 Task: Check how to setup "Connect Facebook Messenger".
Action: Mouse pressed left at (1144, 174)
Screenshot: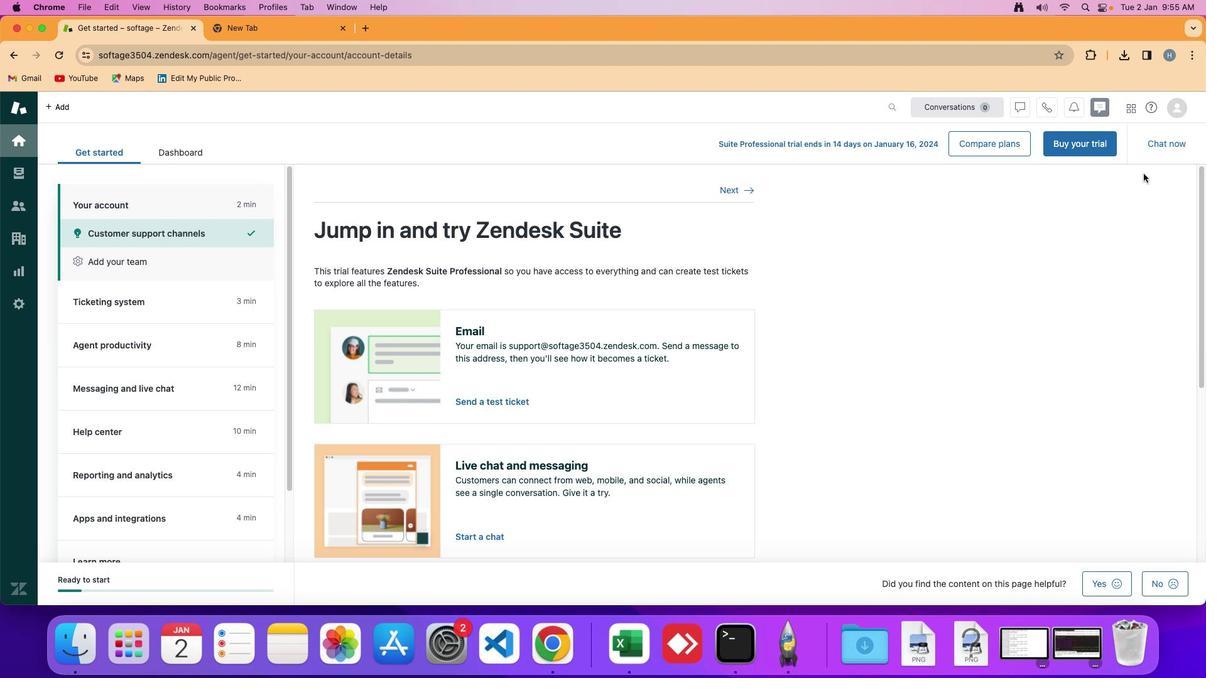 
Action: Mouse moved to (1152, 106)
Screenshot: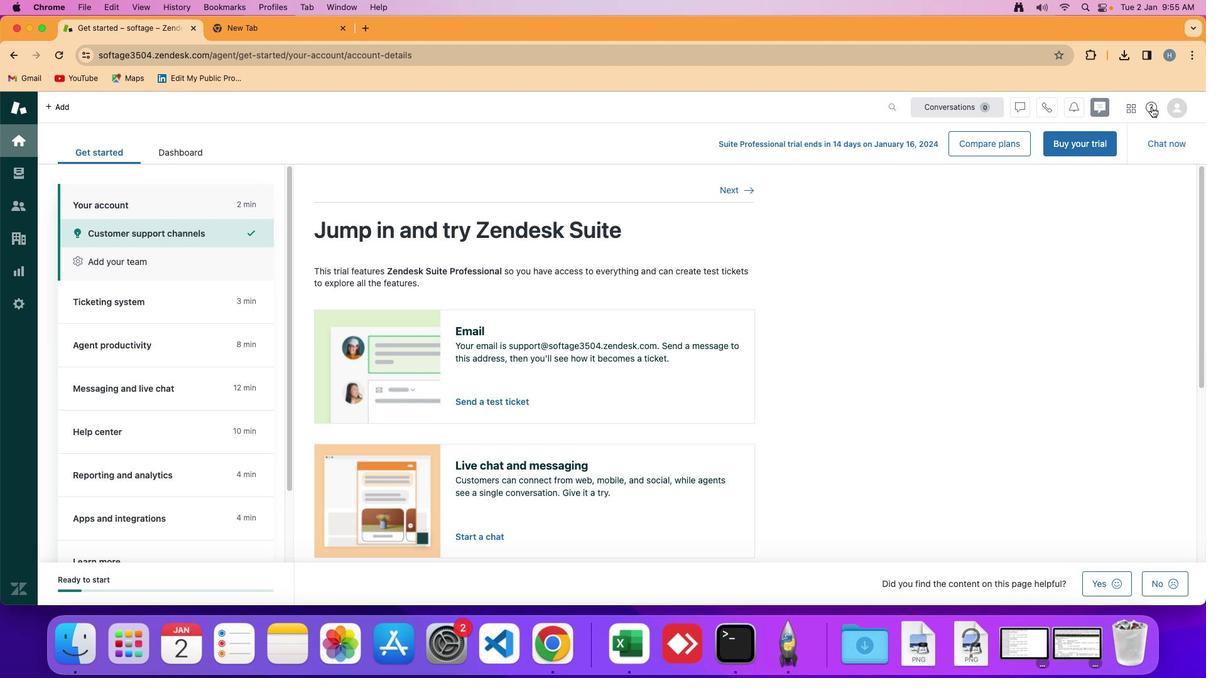 
Action: Mouse pressed left at (1152, 106)
Screenshot: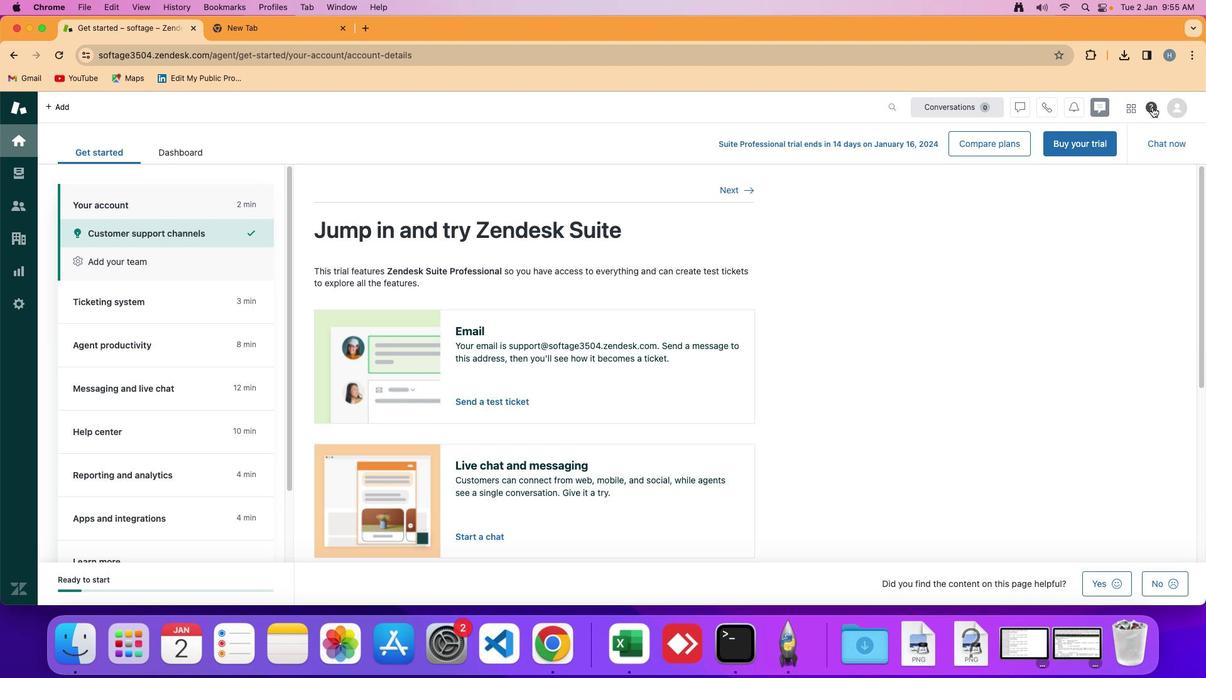 
Action: Mouse moved to (1069, 357)
Screenshot: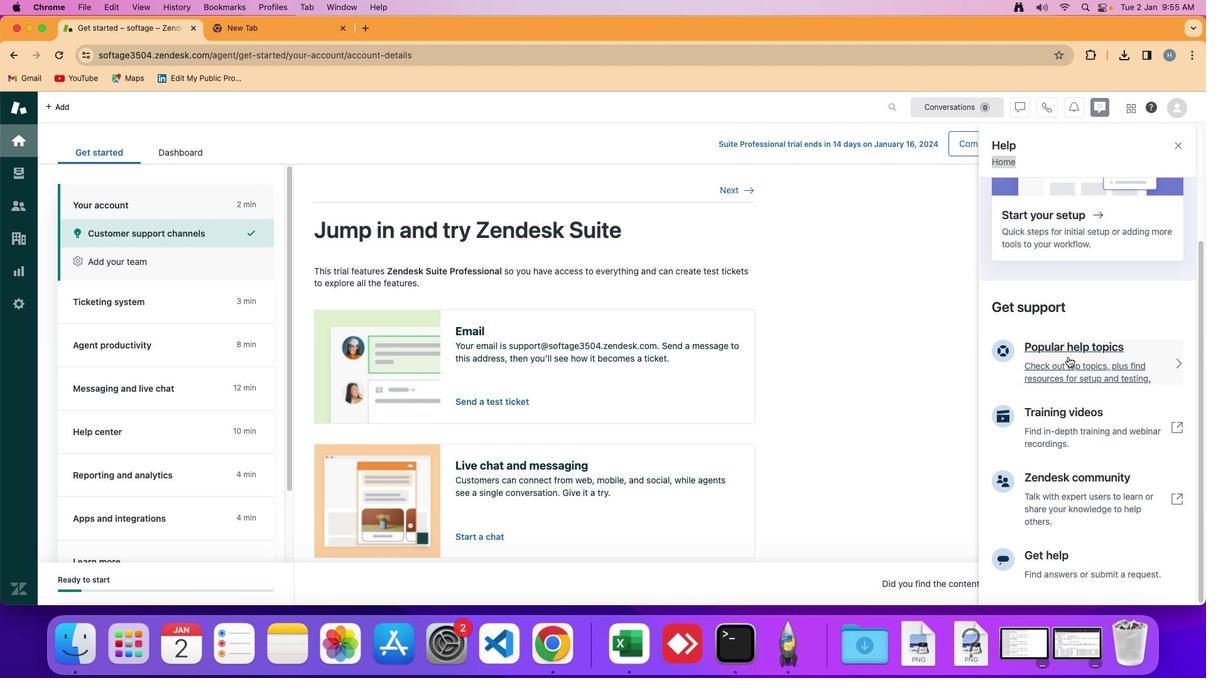 
Action: Mouse pressed left at (1069, 357)
Screenshot: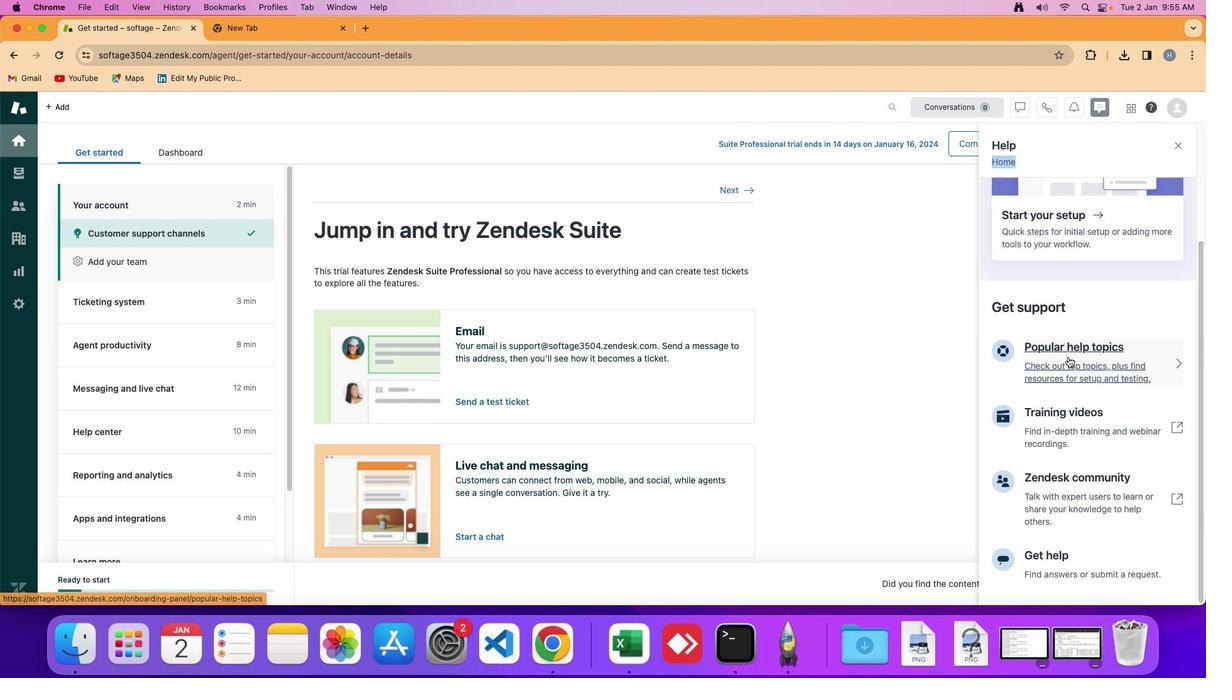 
Action: Mouse moved to (1069, 363)
Screenshot: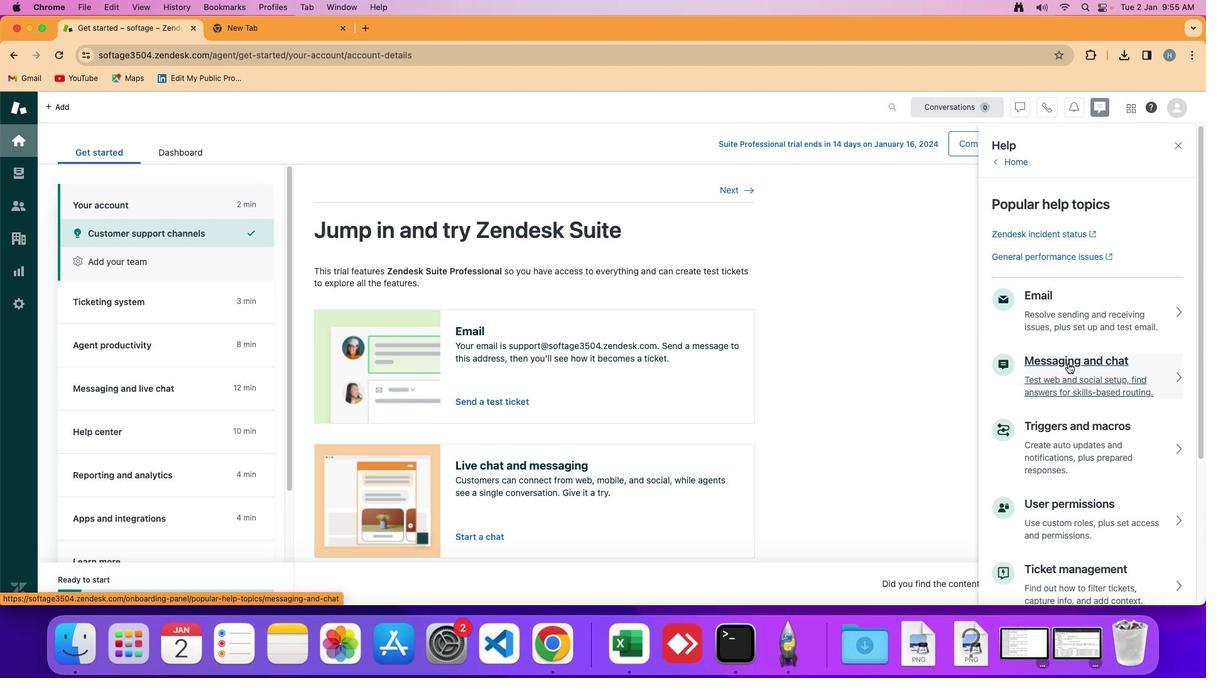 
Action: Mouse pressed left at (1069, 363)
Screenshot: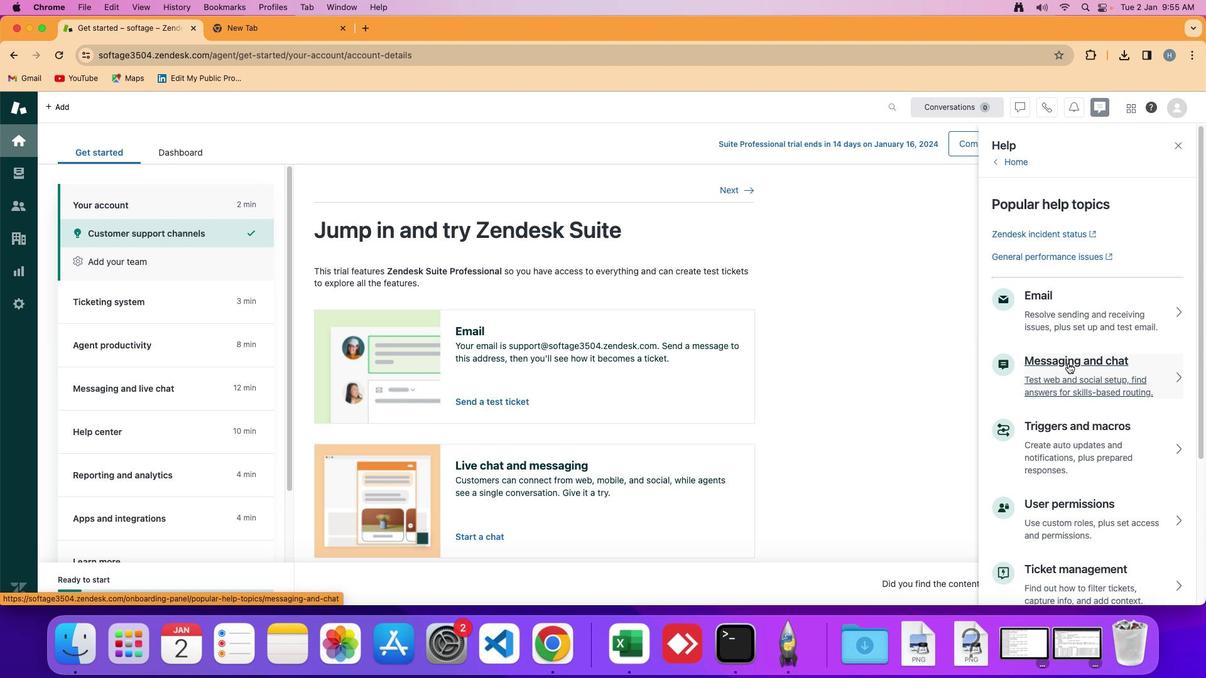
Action: Mouse moved to (1079, 454)
Screenshot: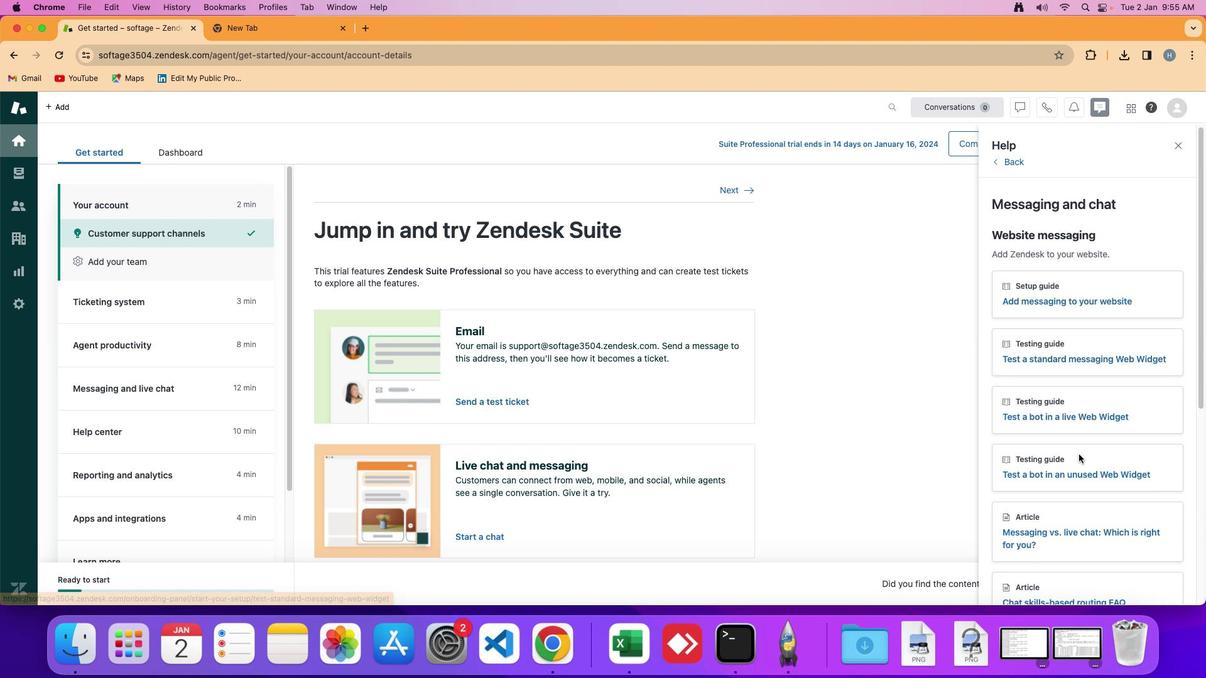 
Action: Mouse scrolled (1079, 454) with delta (0, 0)
Screenshot: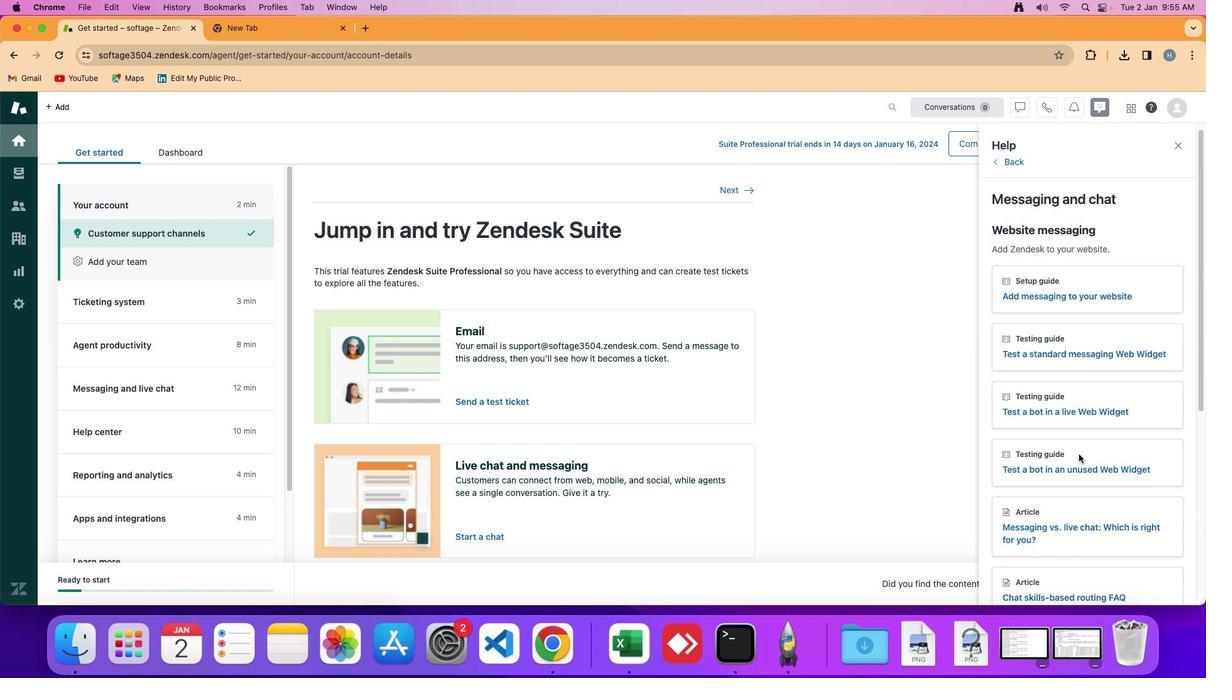 
Action: Mouse scrolled (1079, 454) with delta (0, 0)
Screenshot: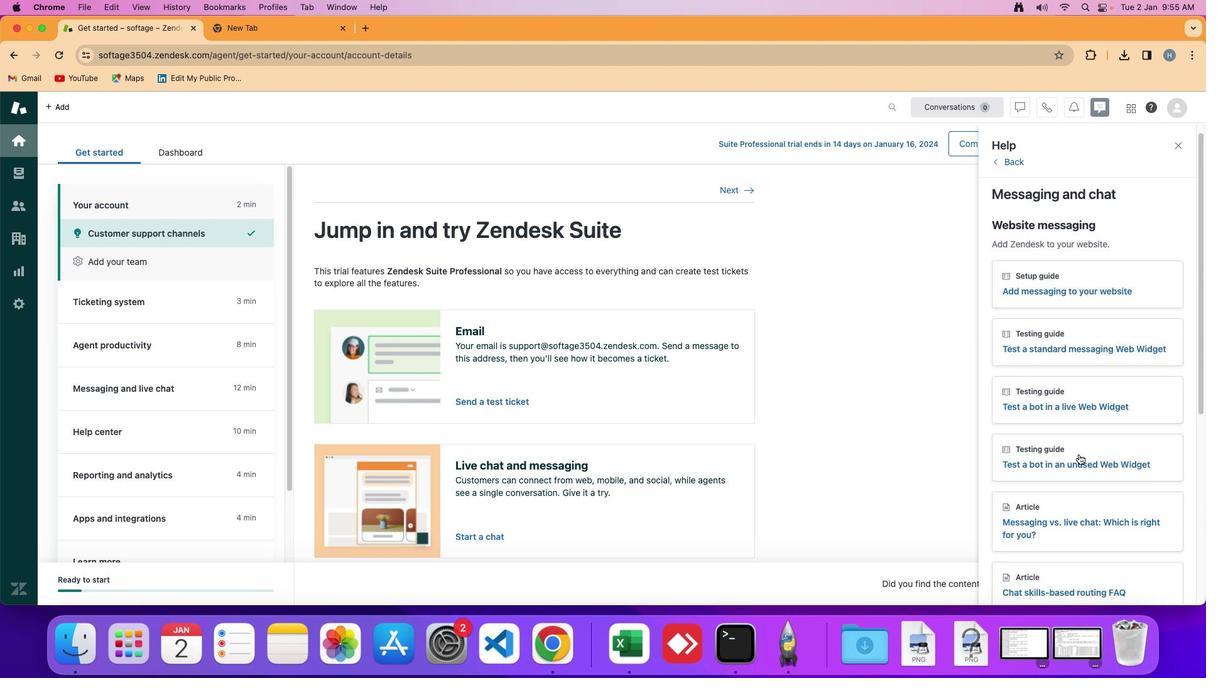 
Action: Mouse scrolled (1079, 454) with delta (0, -1)
Screenshot: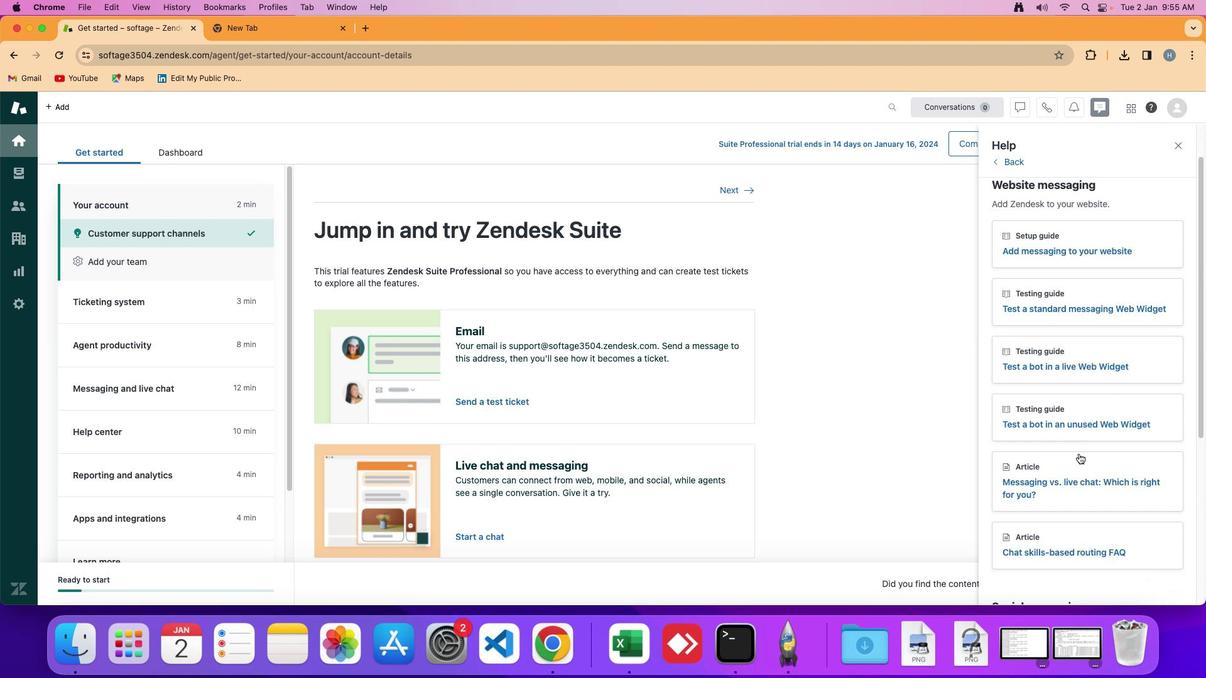 
Action: Mouse moved to (1079, 454)
Screenshot: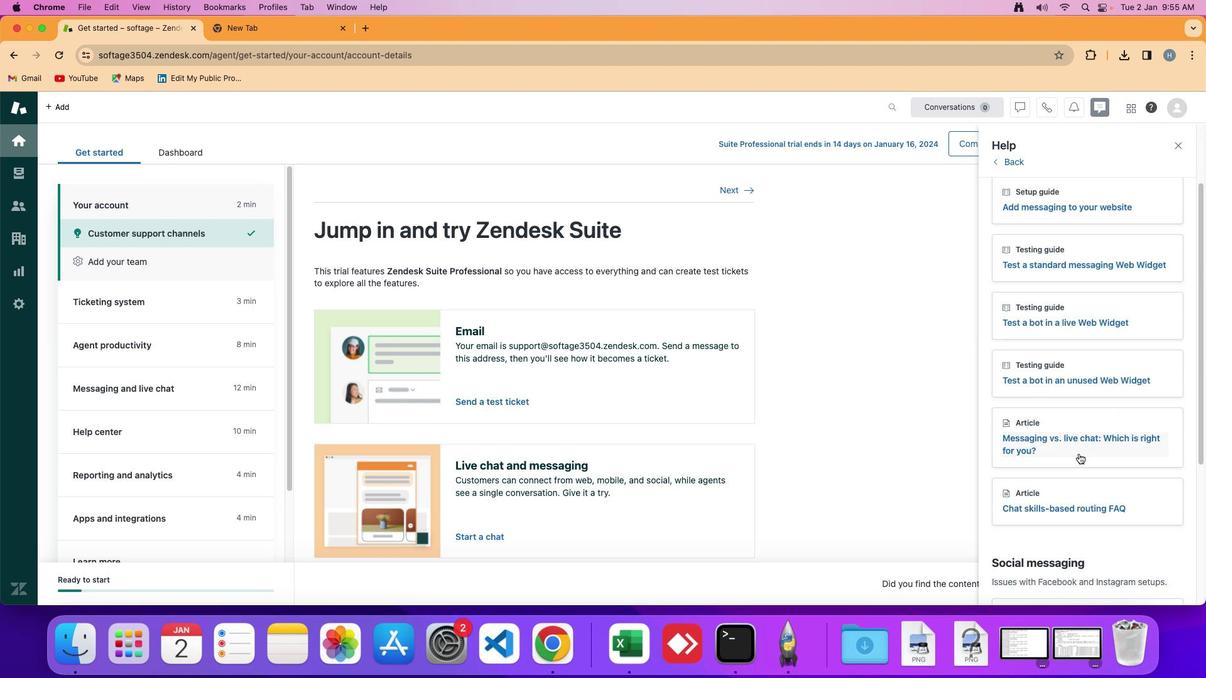 
Action: Mouse scrolled (1079, 454) with delta (0, -1)
Screenshot: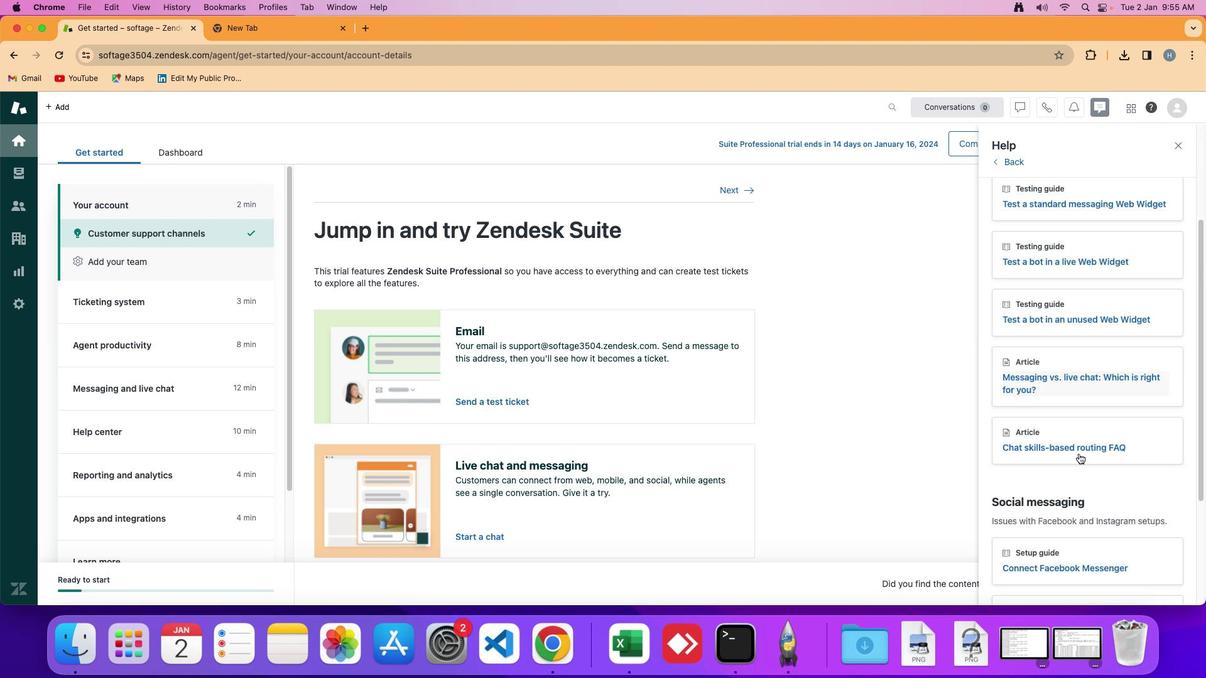 
Action: Mouse moved to (1079, 454)
Screenshot: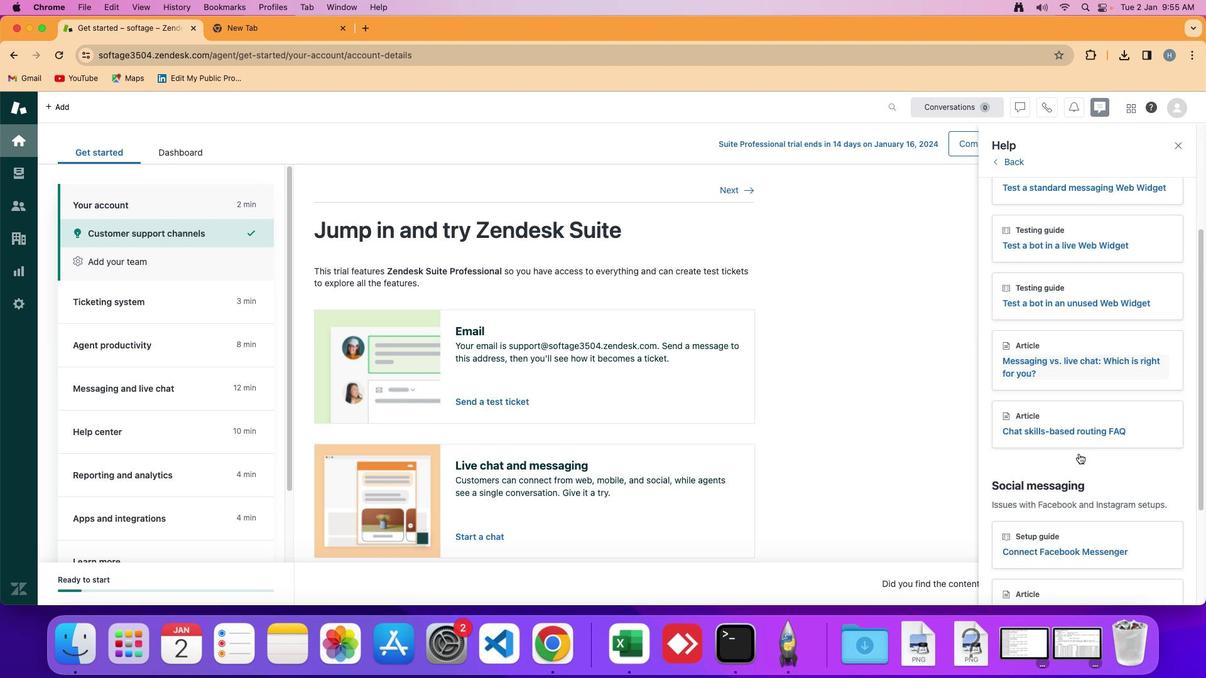 
Action: Mouse scrolled (1079, 454) with delta (0, -1)
Screenshot: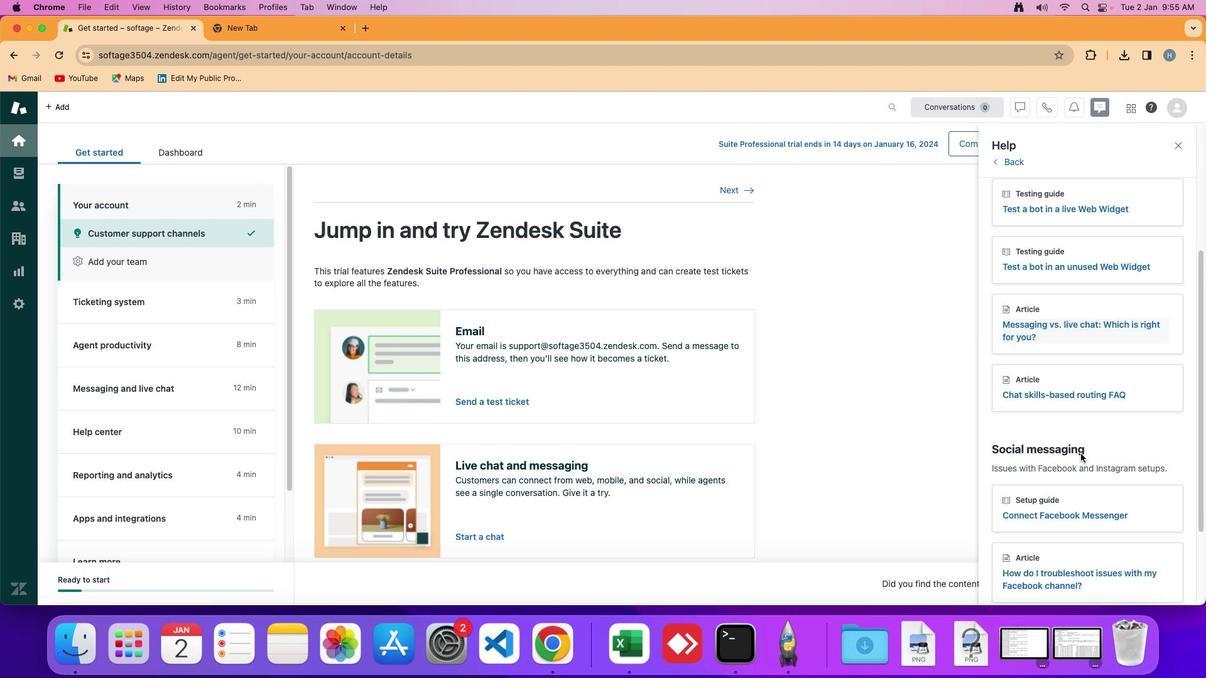 
Action: Mouse moved to (1081, 453)
Screenshot: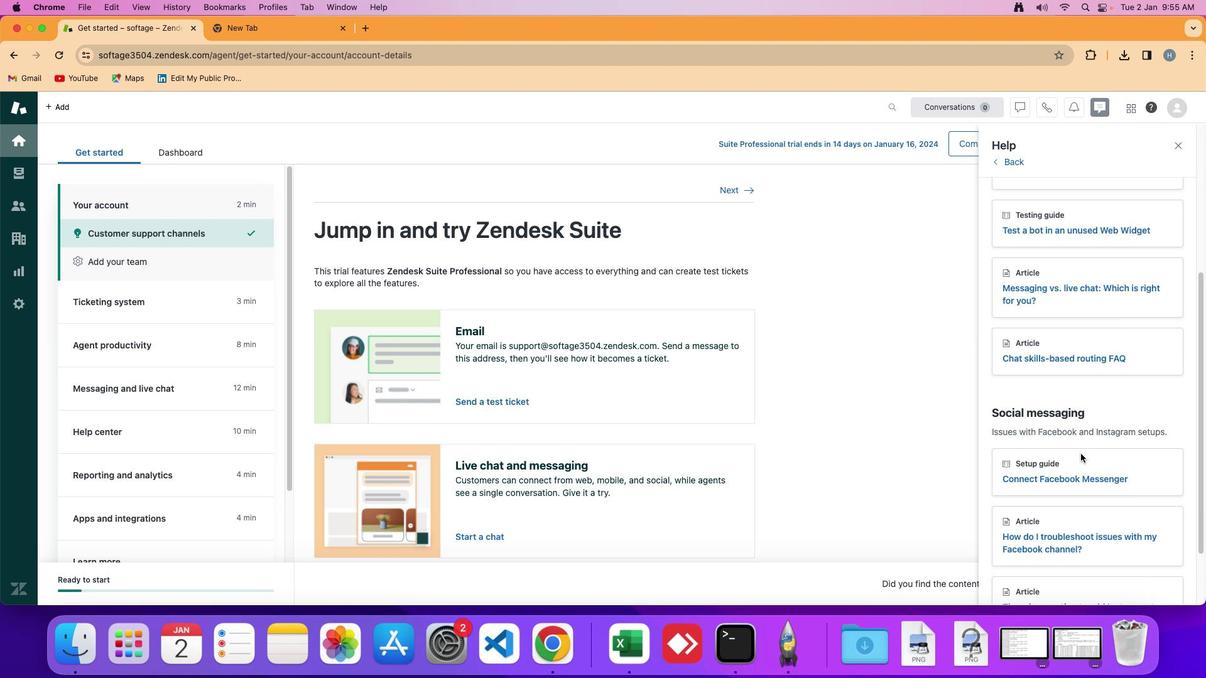 
Action: Mouse scrolled (1081, 453) with delta (0, 0)
Screenshot: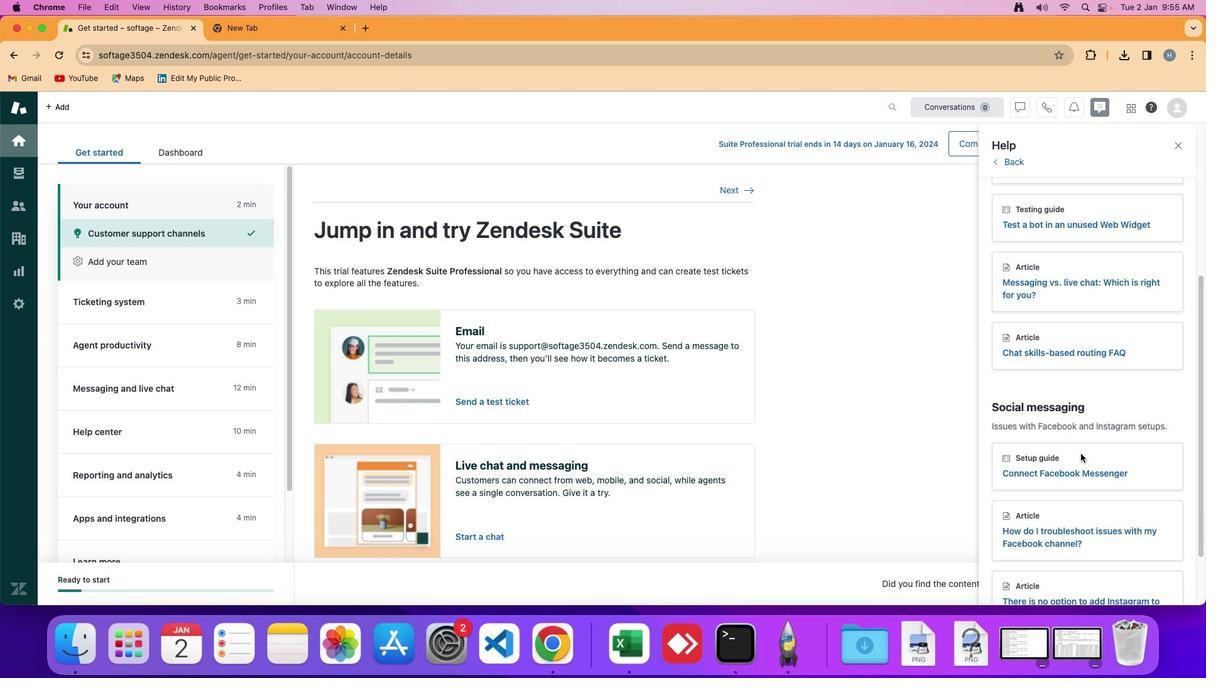 
Action: Mouse scrolled (1081, 453) with delta (0, 0)
Screenshot: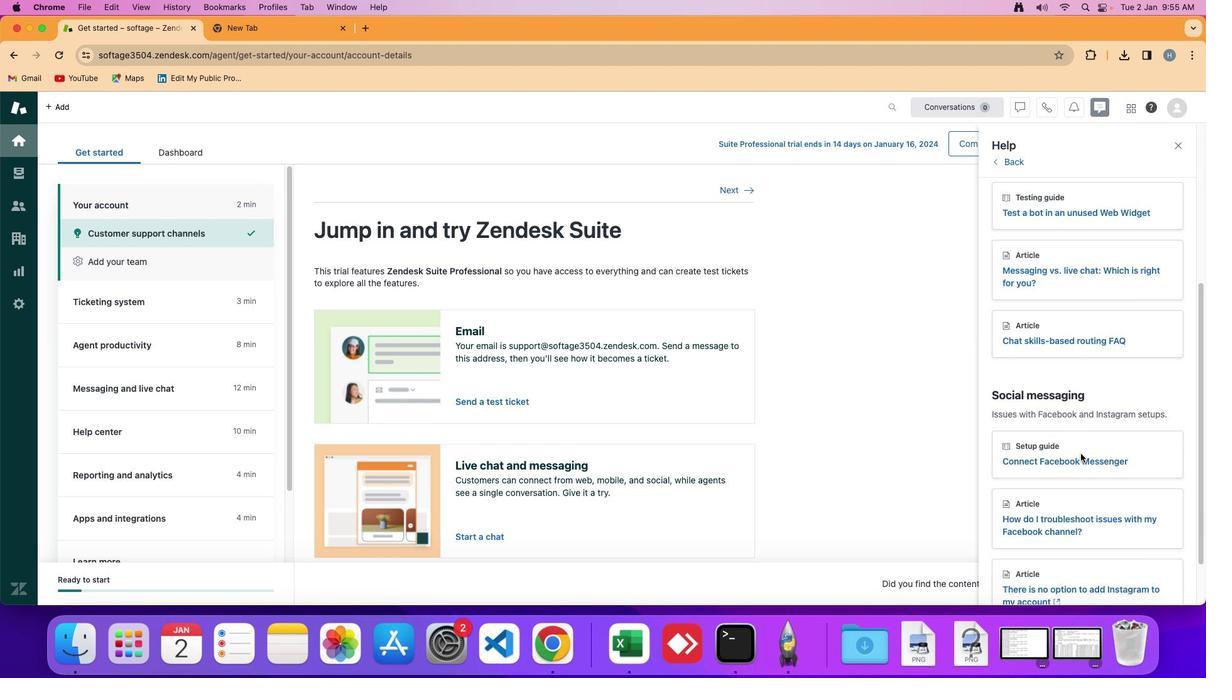 
Action: Mouse scrolled (1081, 453) with delta (0, 0)
Screenshot: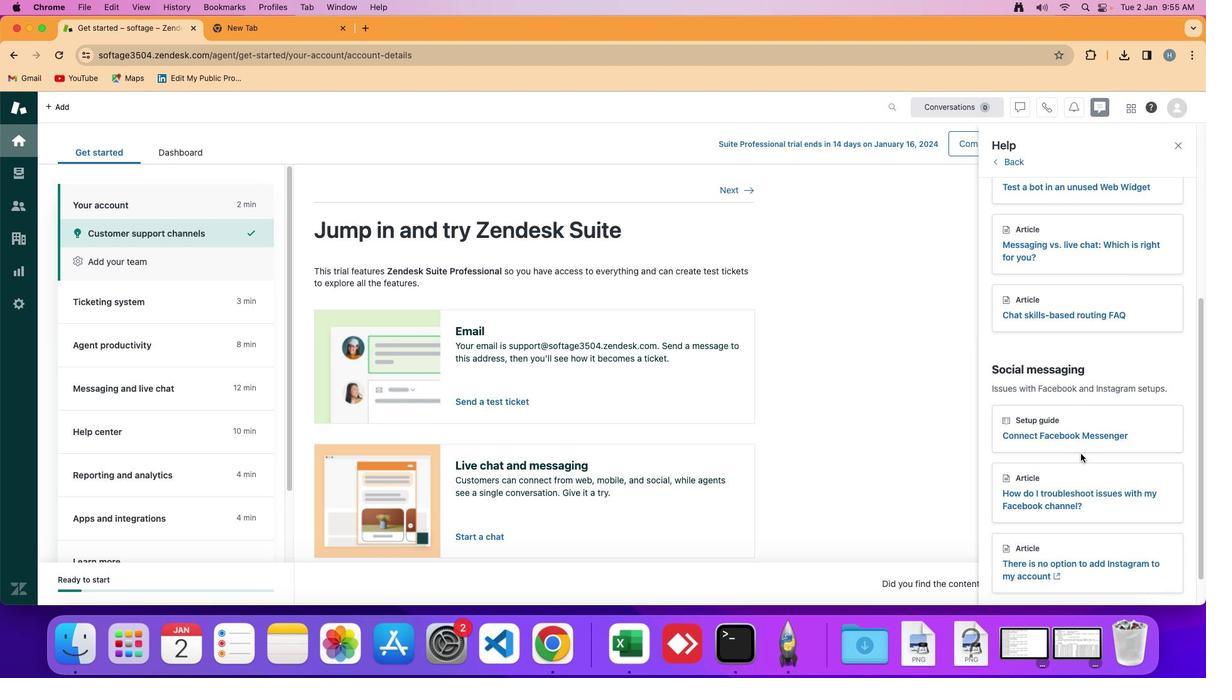 
Action: Mouse moved to (1080, 419)
Screenshot: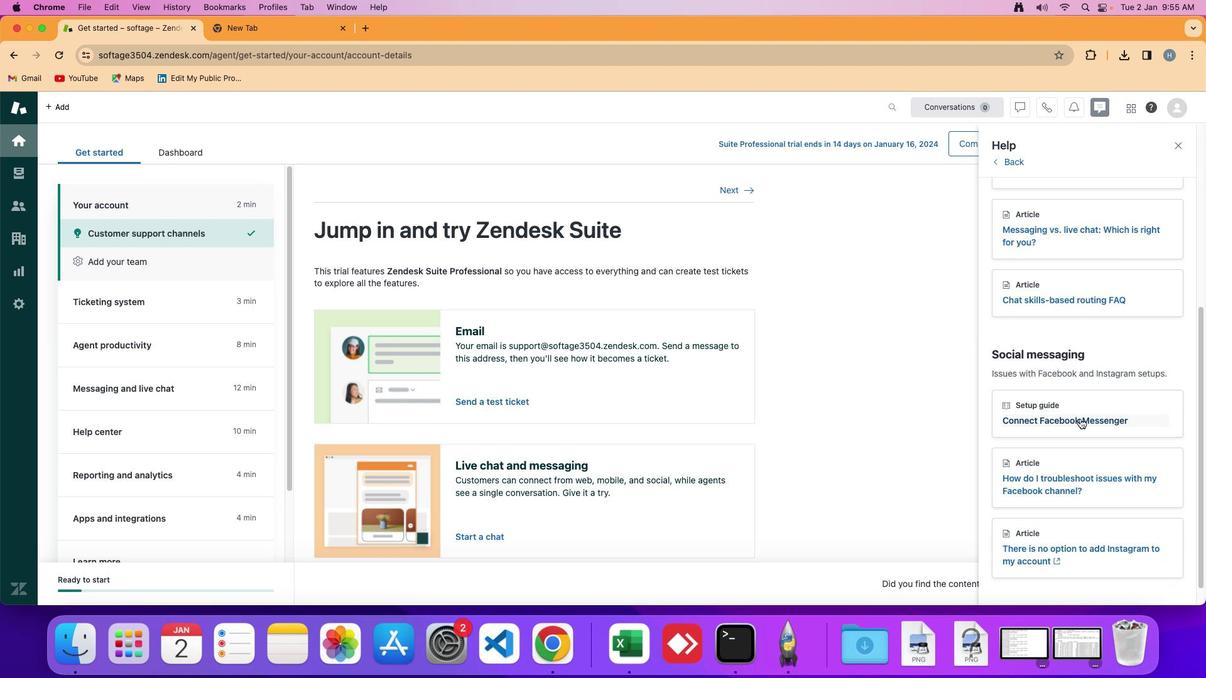 
Action: Mouse pressed left at (1080, 419)
Screenshot: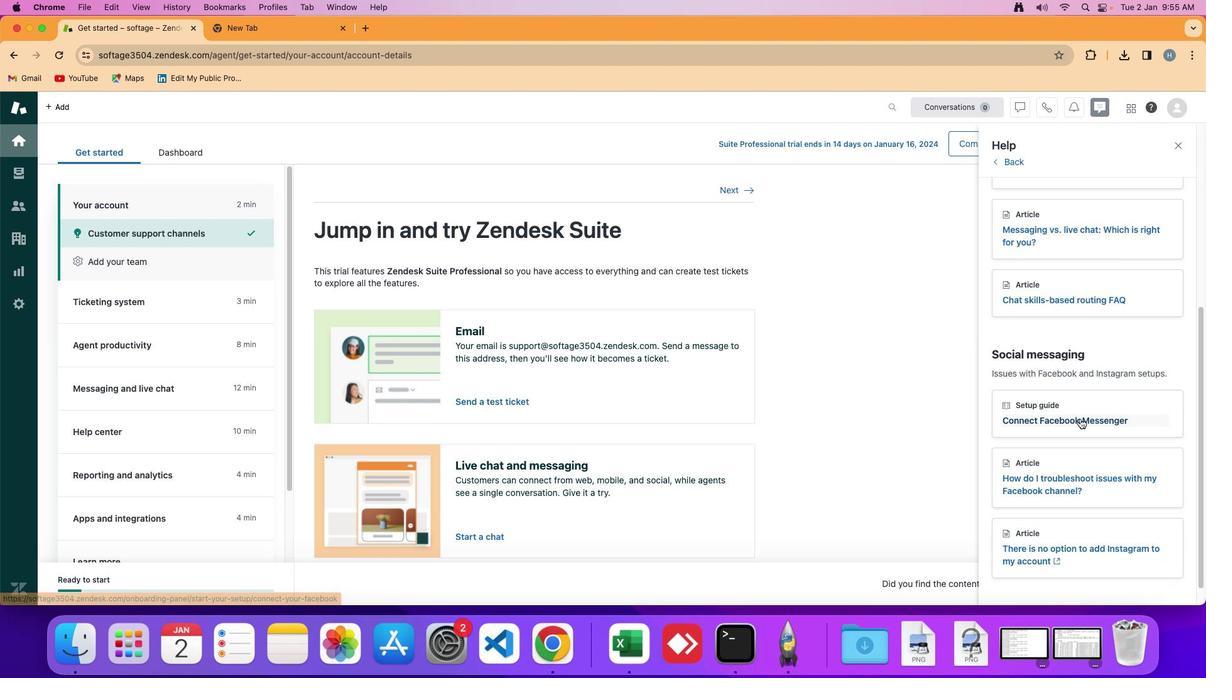 
Action: Mouse moved to (1080, 419)
Screenshot: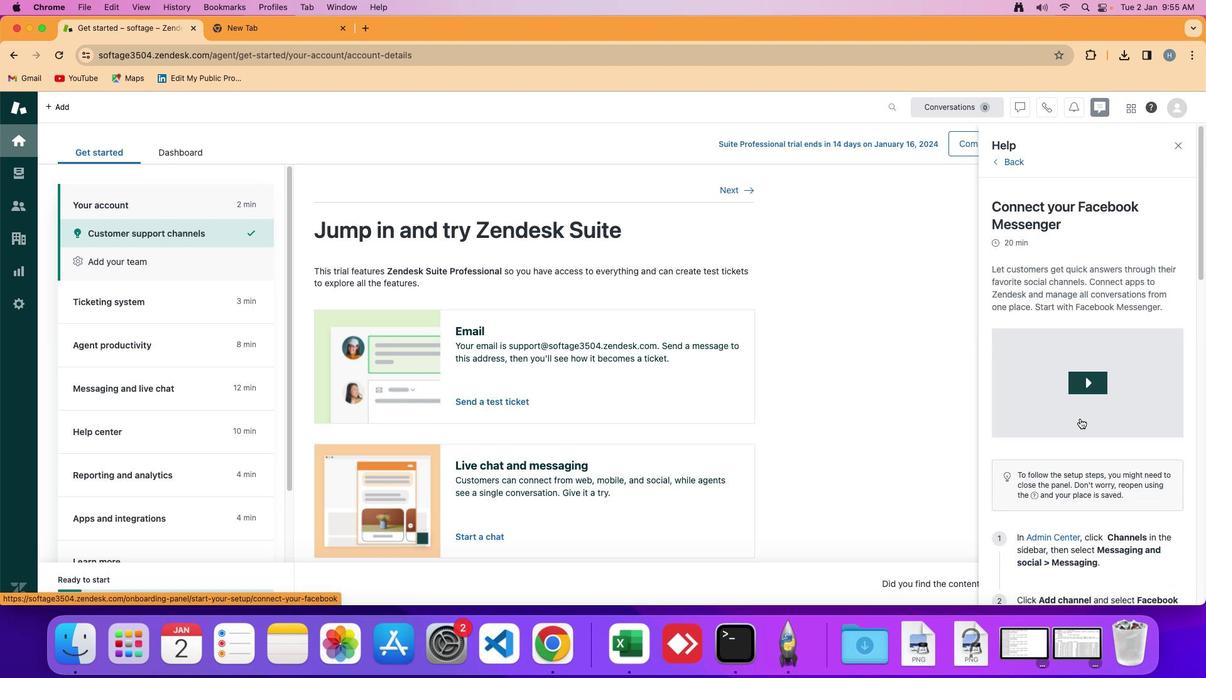 
